 Task: Add Bratwurst Pork Sausage Links to the cart.
Action: Mouse moved to (20, 134)
Screenshot: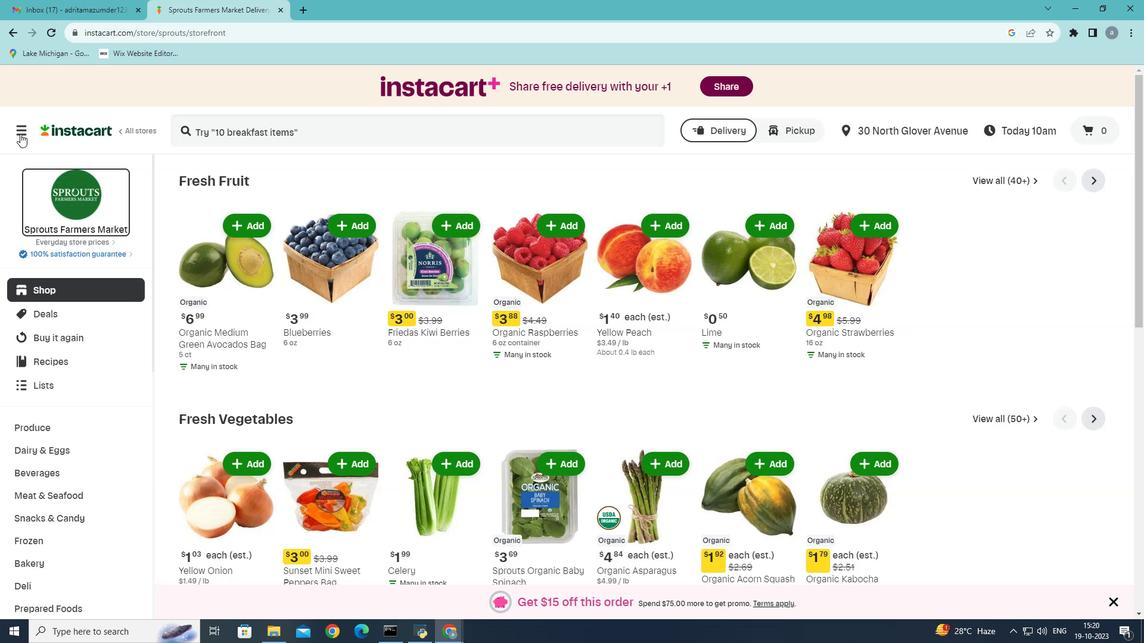 
Action: Mouse pressed left at (20, 134)
Screenshot: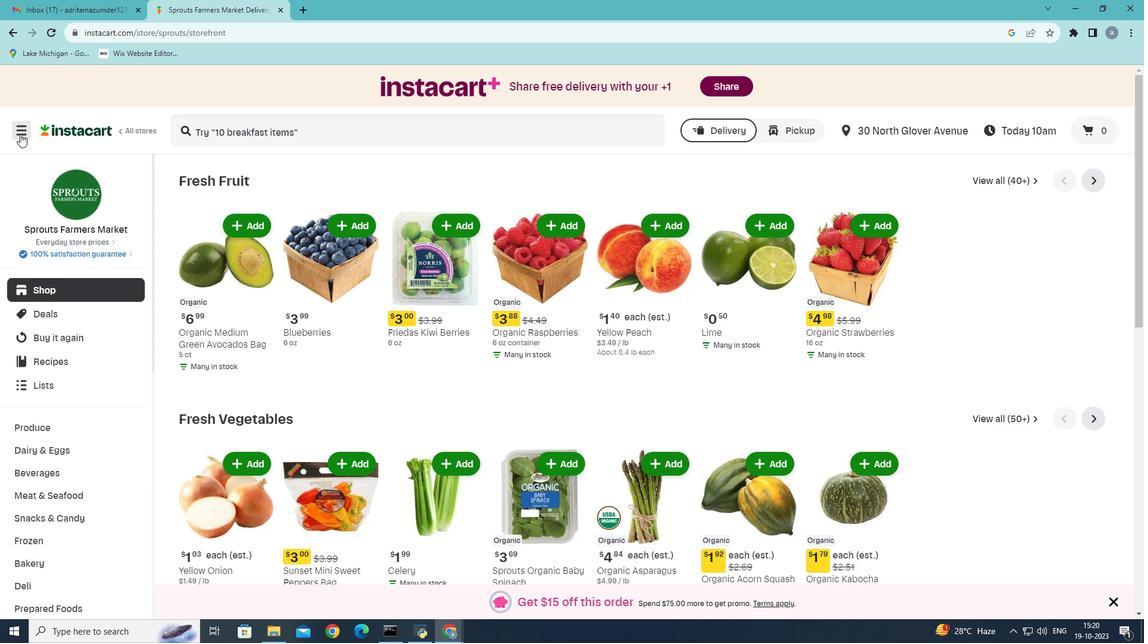 
Action: Mouse moved to (41, 345)
Screenshot: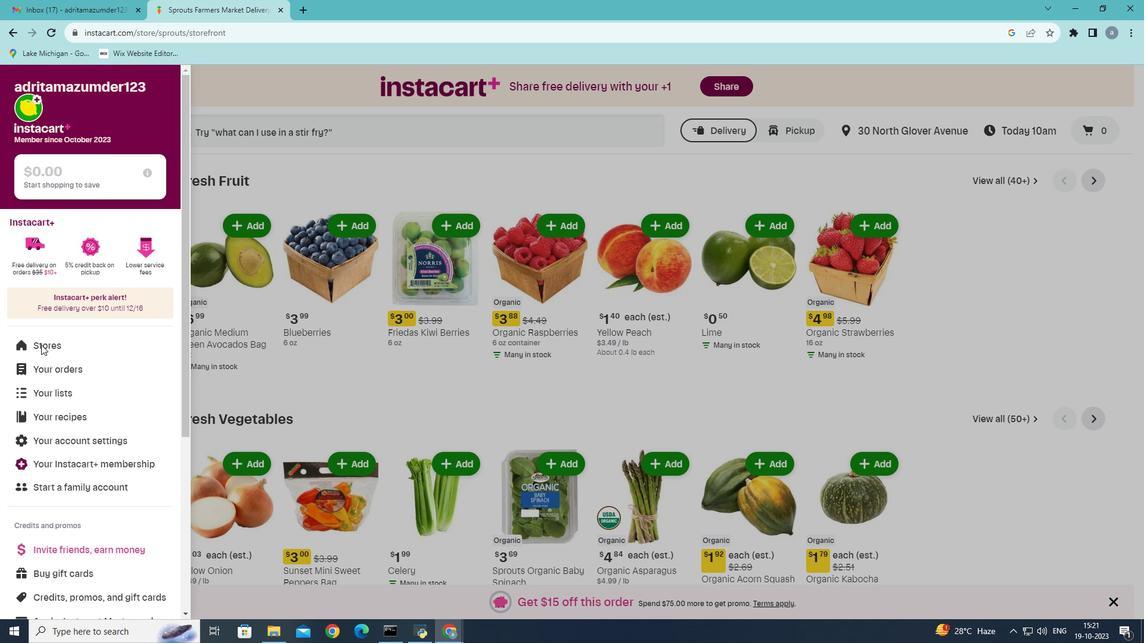 
Action: Mouse pressed left at (41, 345)
Screenshot: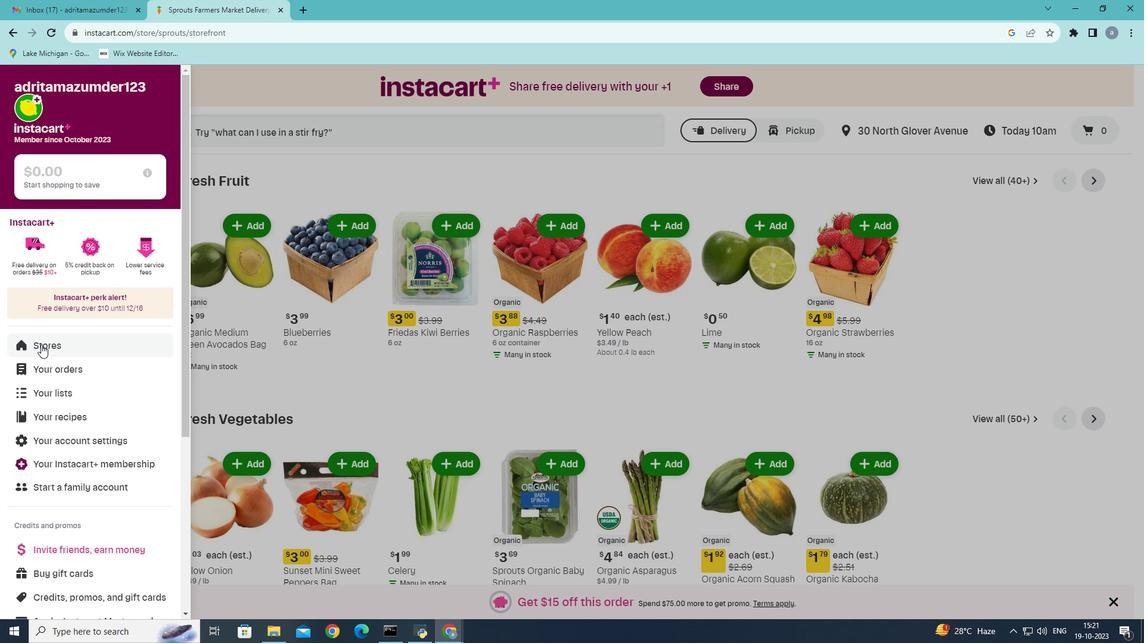 
Action: Mouse moved to (278, 128)
Screenshot: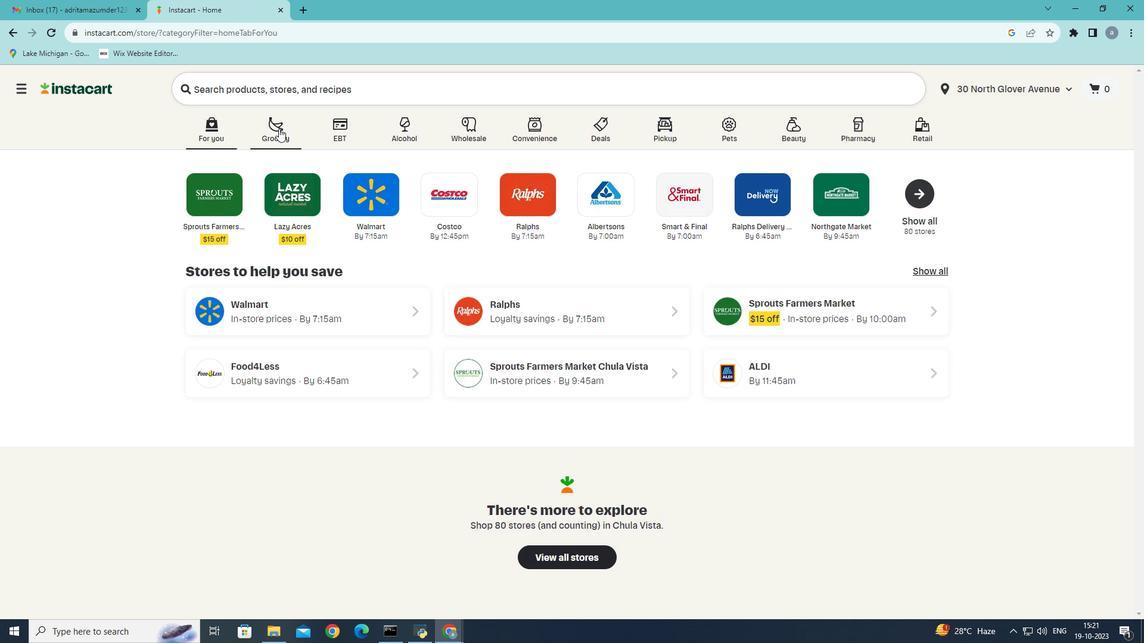 
Action: Mouse pressed left at (278, 128)
Screenshot: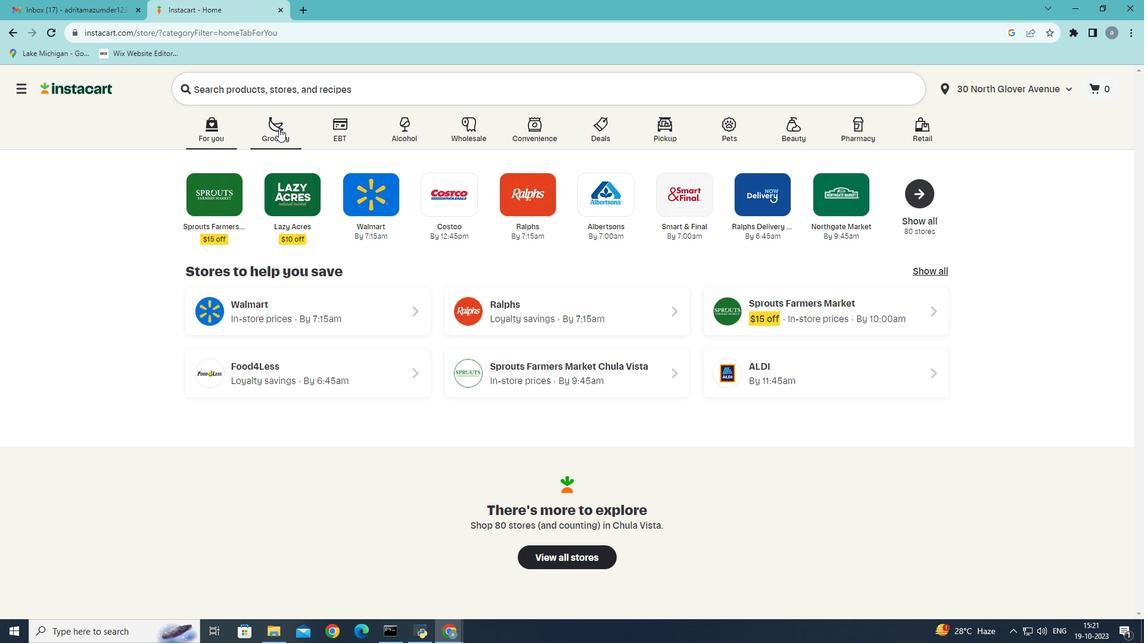 
Action: Mouse moved to (236, 357)
Screenshot: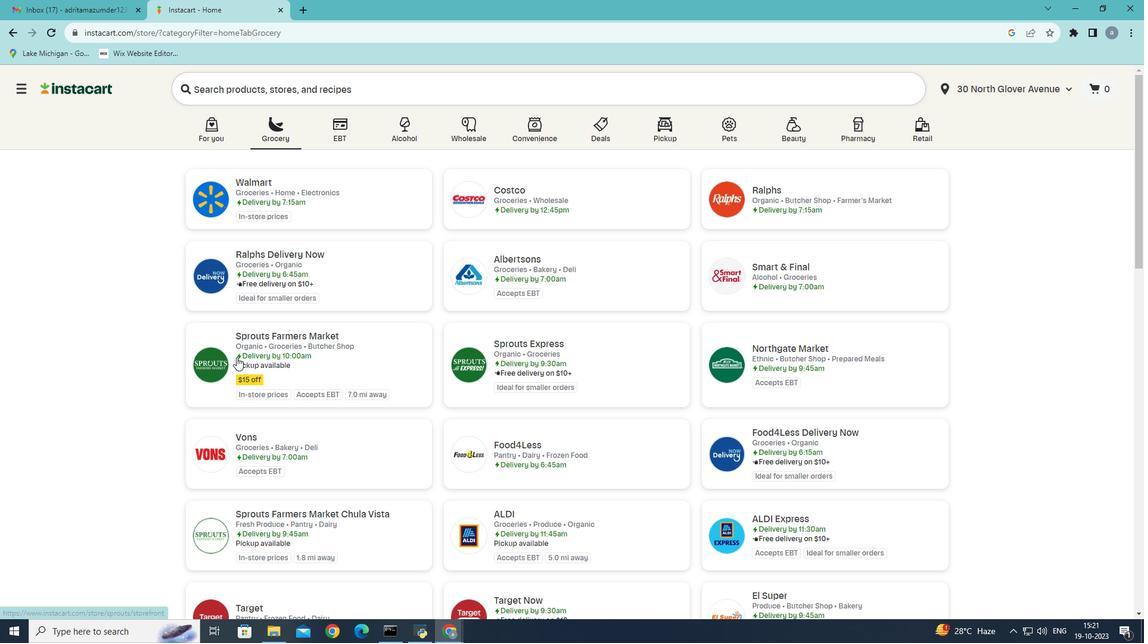 
Action: Mouse pressed left at (236, 357)
Screenshot: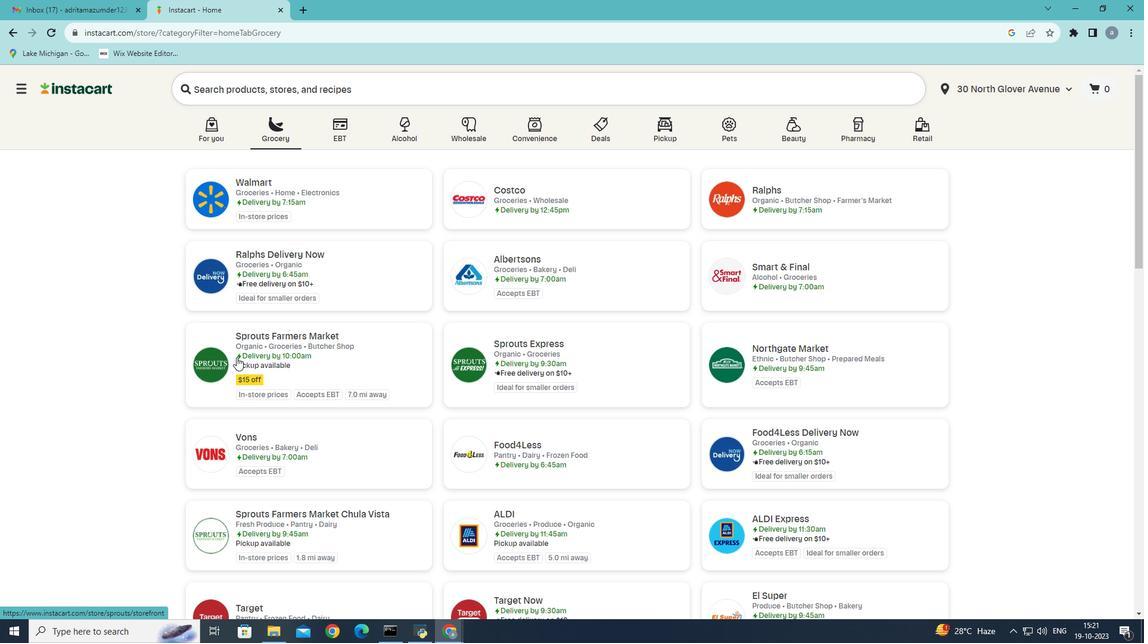 
Action: Mouse moved to (86, 492)
Screenshot: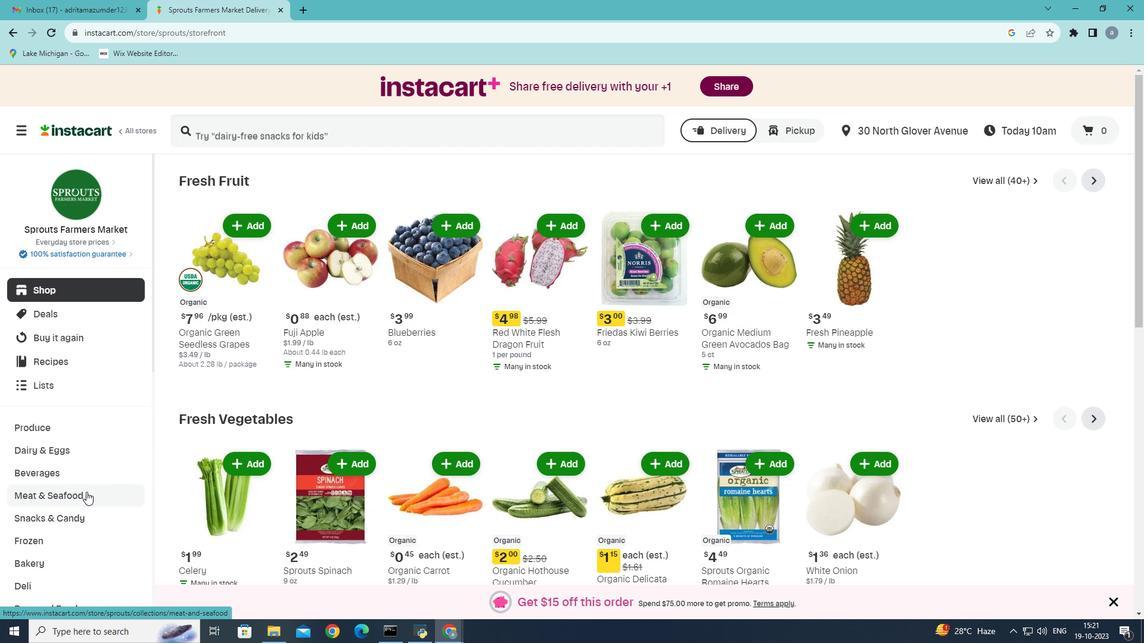 
Action: Mouse pressed left at (86, 492)
Screenshot: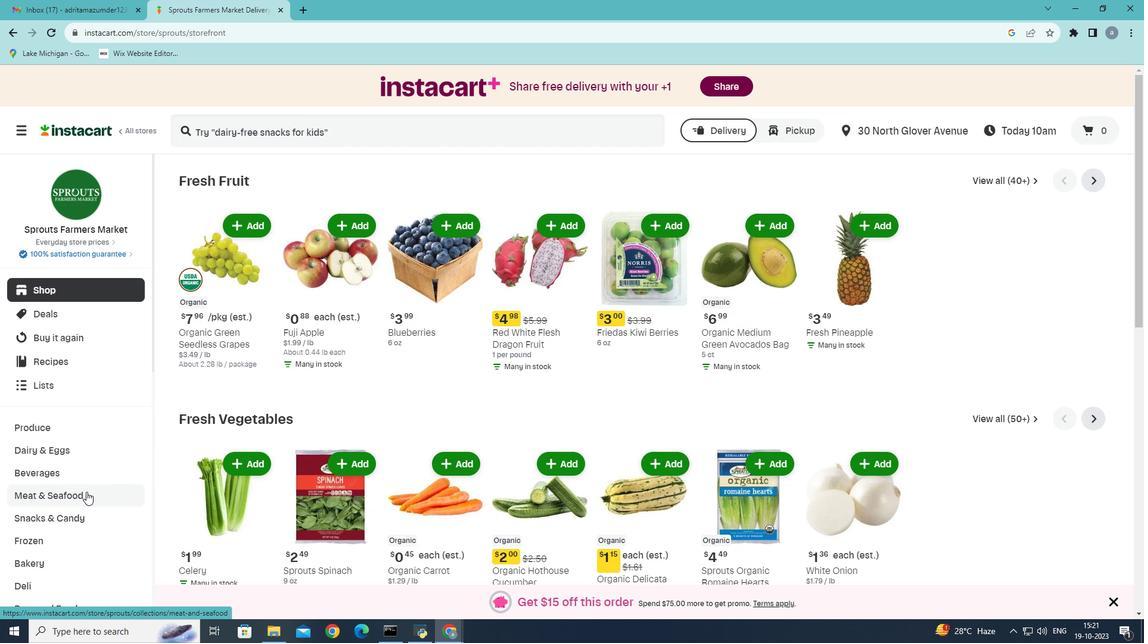 
Action: Mouse pressed left at (86, 492)
Screenshot: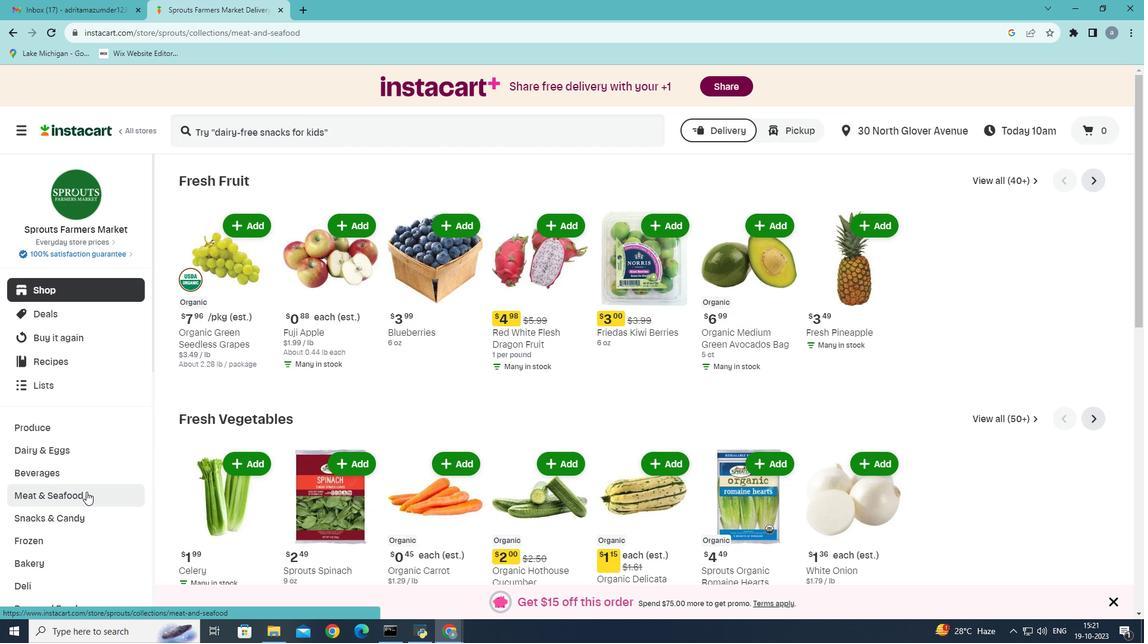 
Action: Mouse moved to (626, 215)
Screenshot: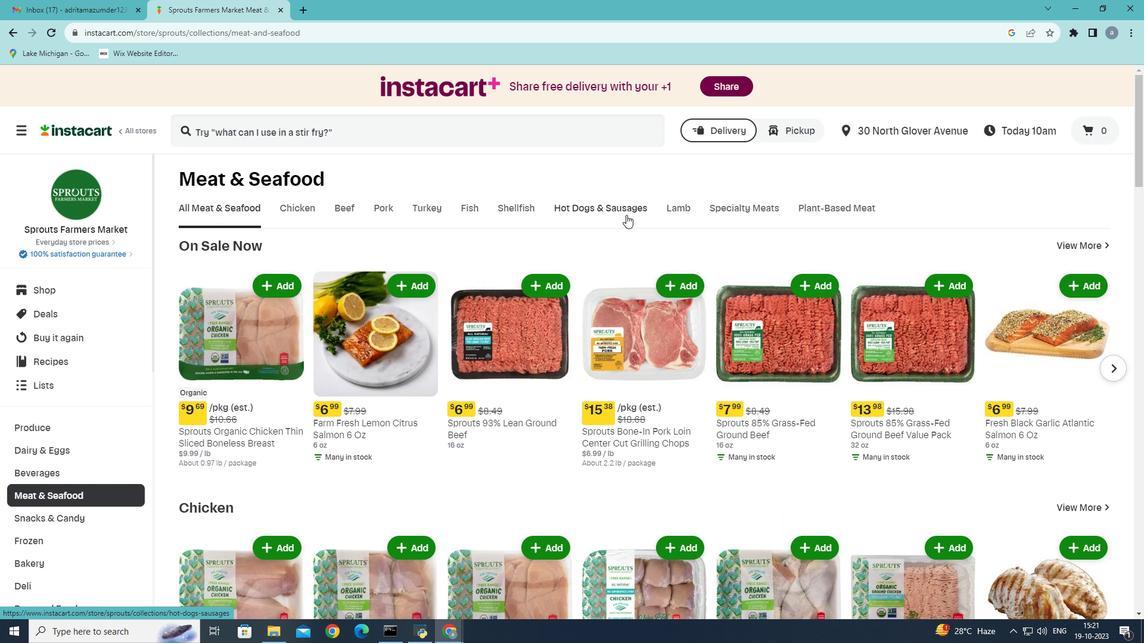 
Action: Mouse pressed left at (626, 215)
Screenshot: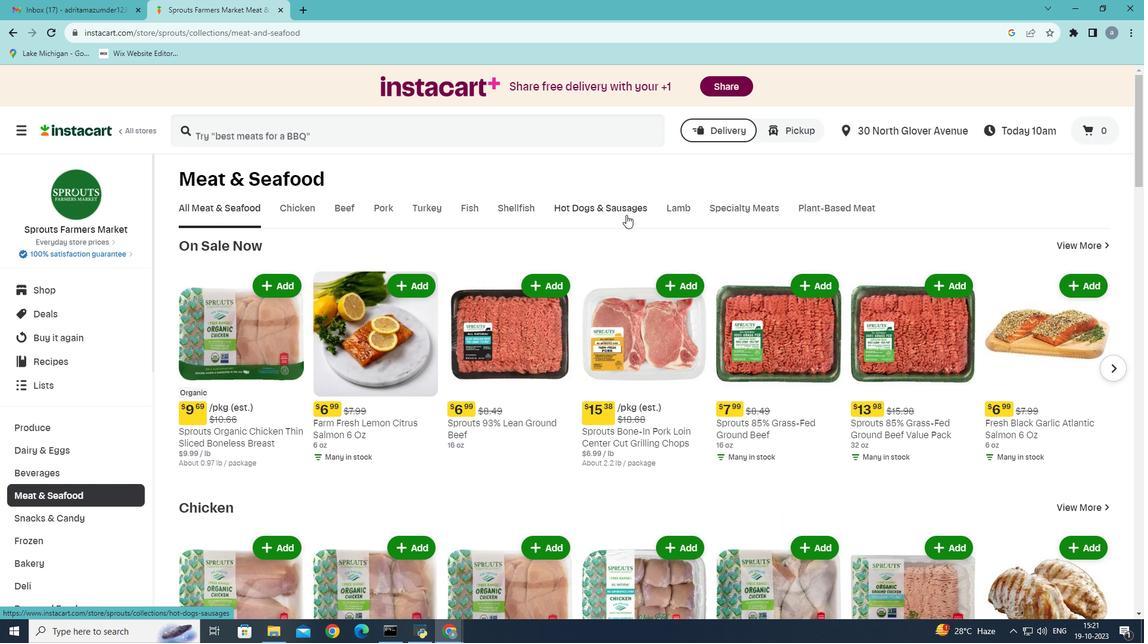 
Action: Mouse moved to (575, 256)
Screenshot: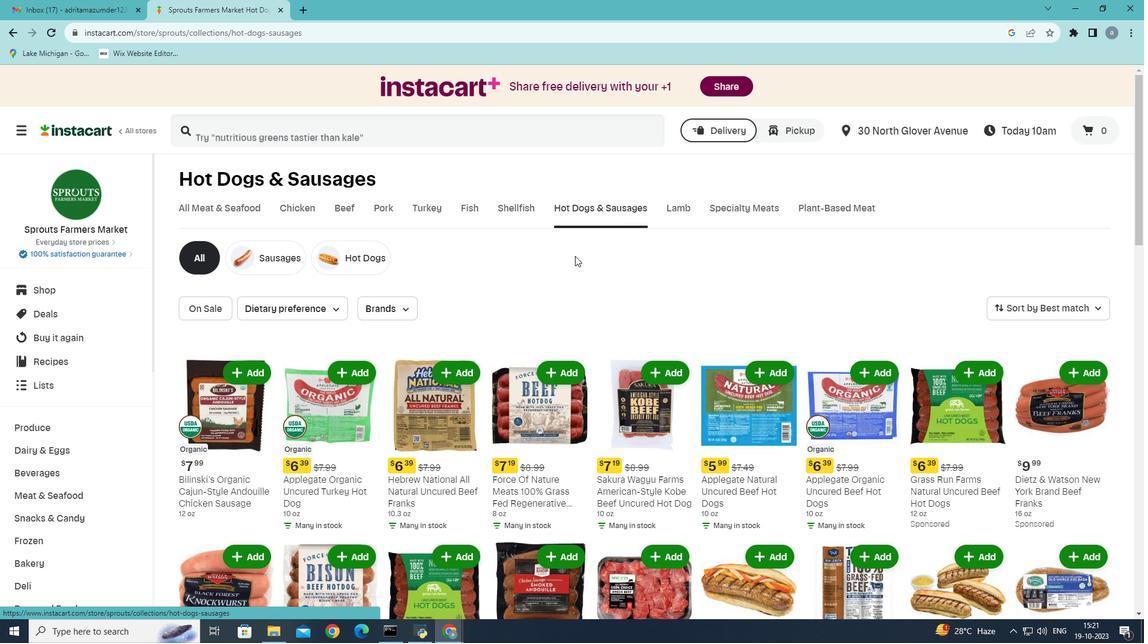 
Action: Mouse scrolled (575, 255) with delta (0, 0)
Screenshot: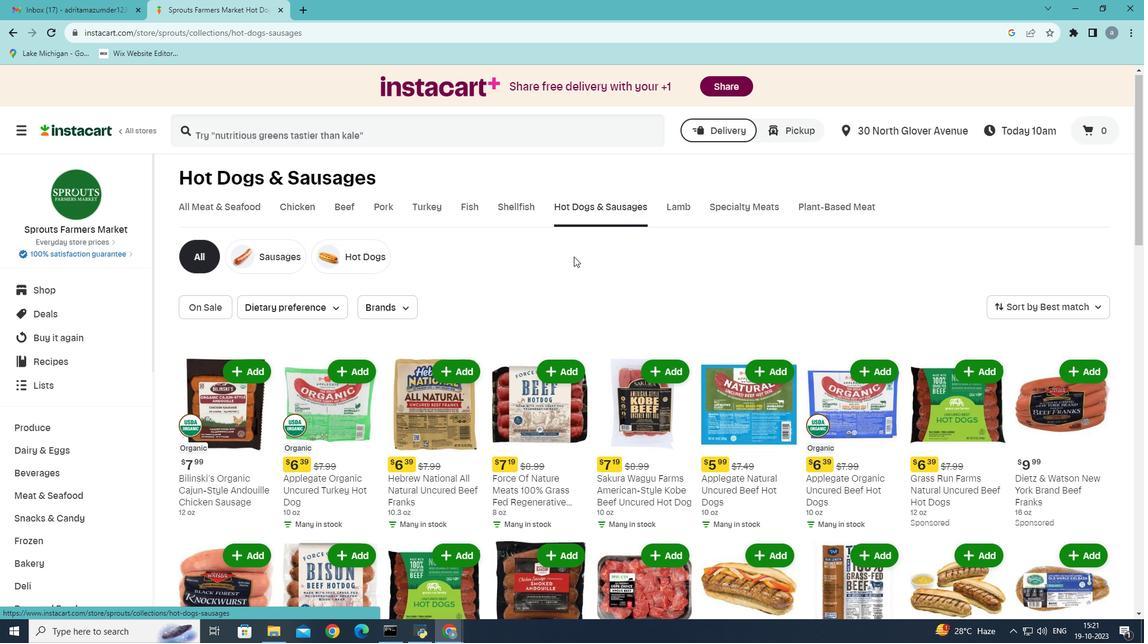 
Action: Mouse moved to (285, 222)
Screenshot: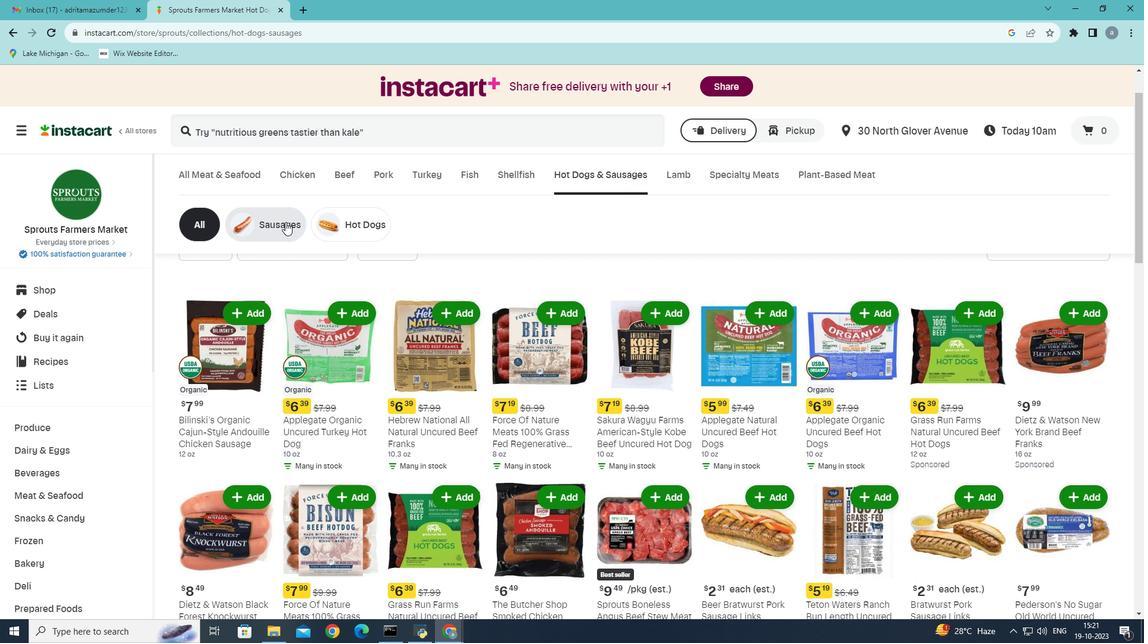 
Action: Mouse pressed left at (285, 222)
Screenshot: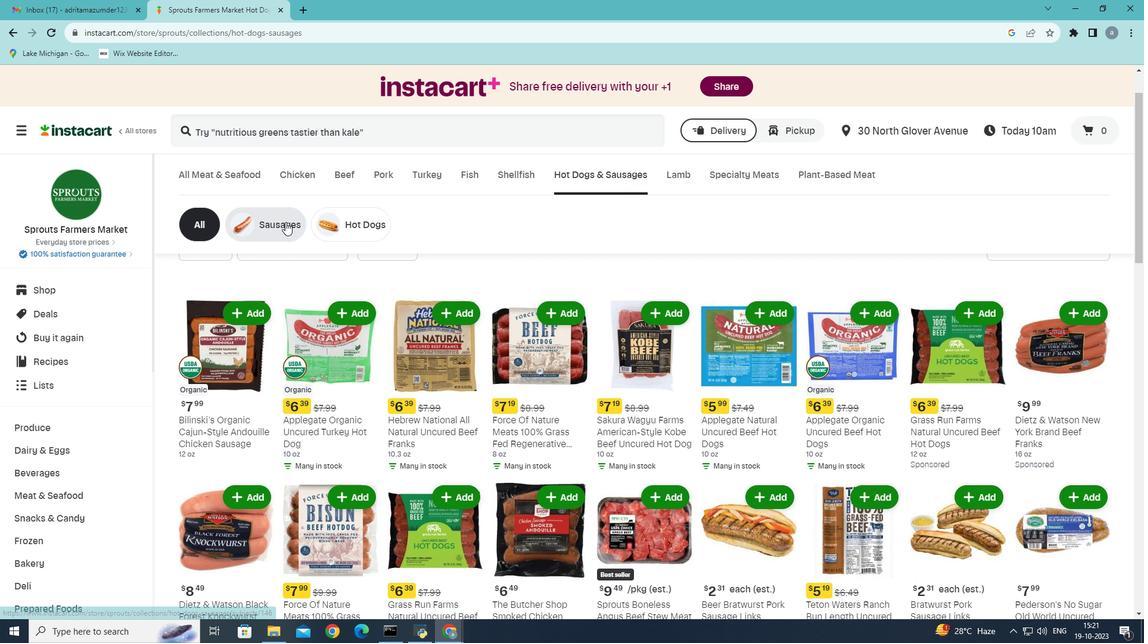 
Action: Mouse moved to (554, 215)
Screenshot: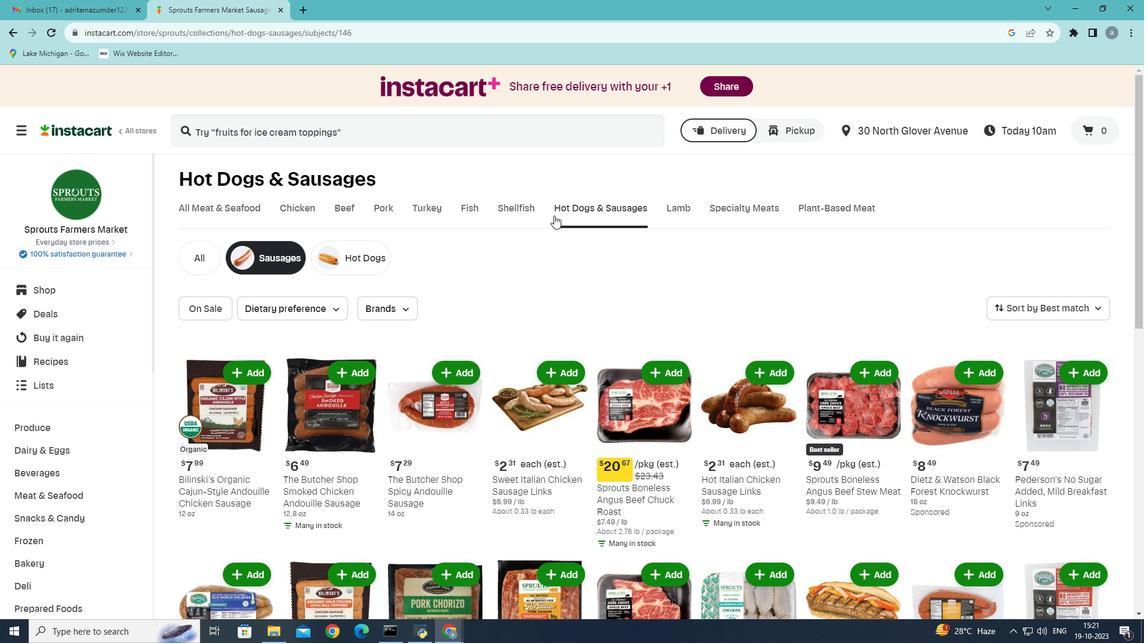
Action: Mouse scrolled (554, 215) with delta (0, 0)
Screenshot: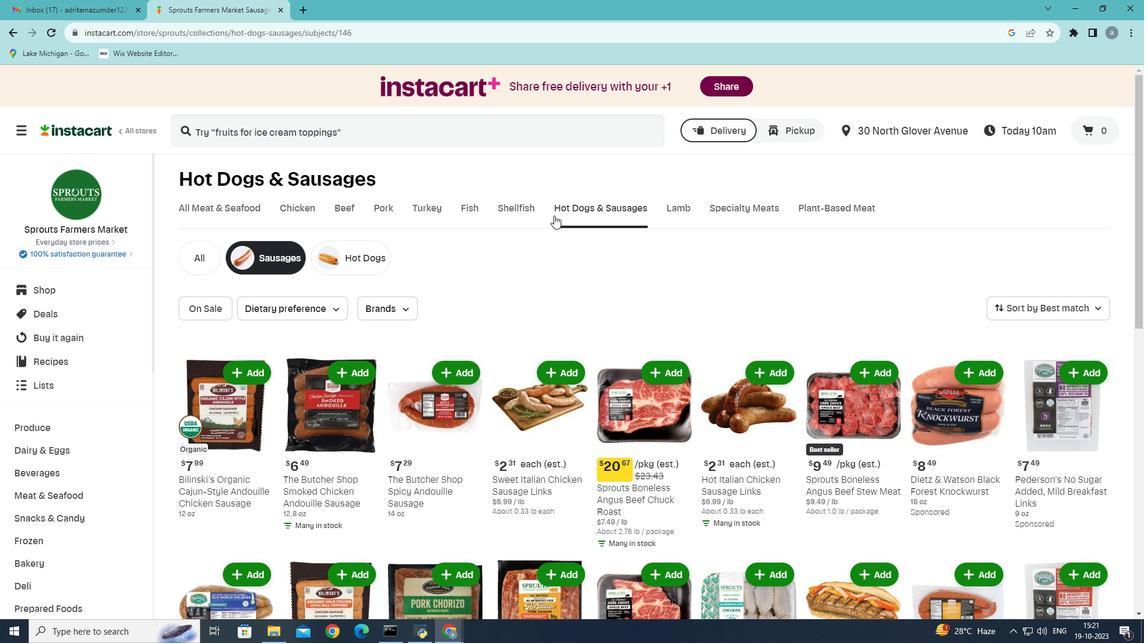
Action: Mouse moved to (559, 210)
Screenshot: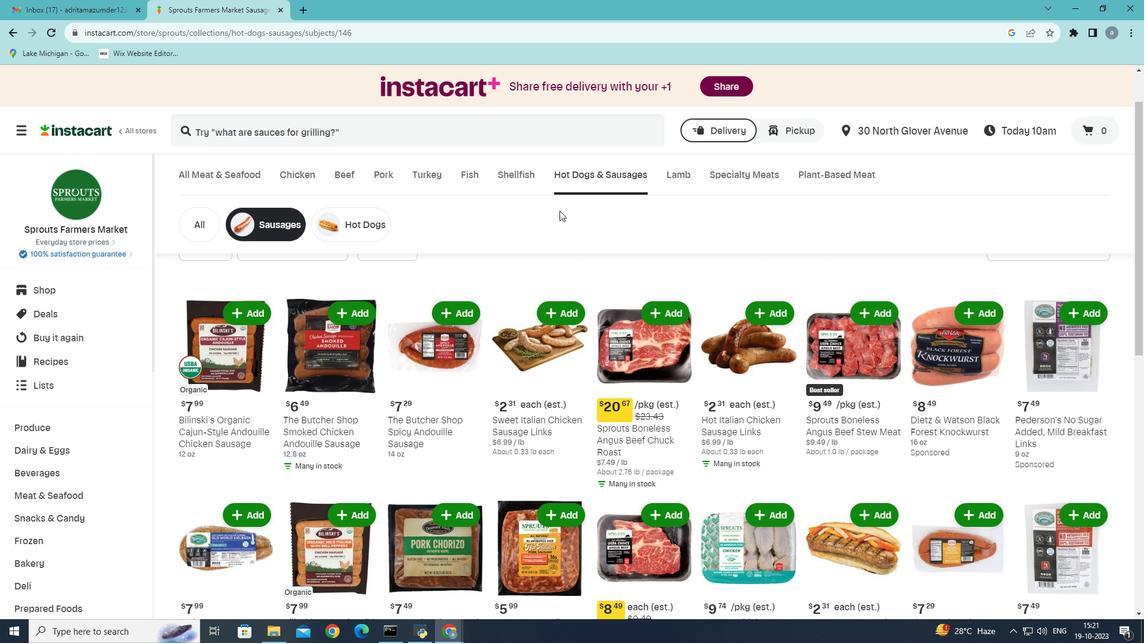 
Action: Mouse scrolled (559, 210) with delta (0, 0)
Screenshot: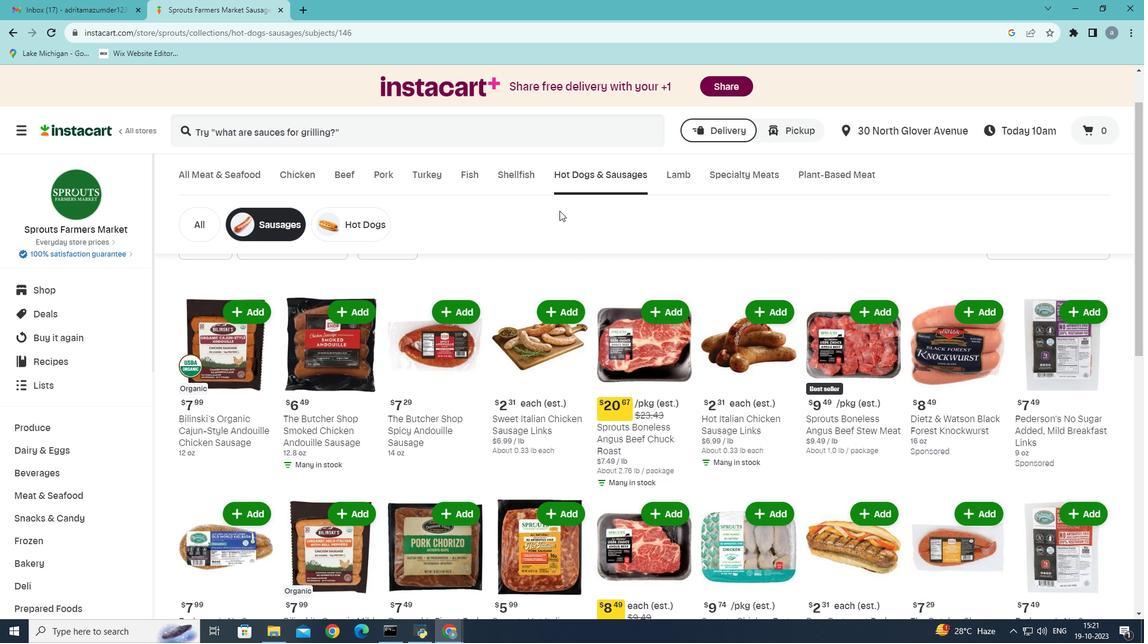 
Action: Mouse scrolled (559, 210) with delta (0, 0)
Screenshot: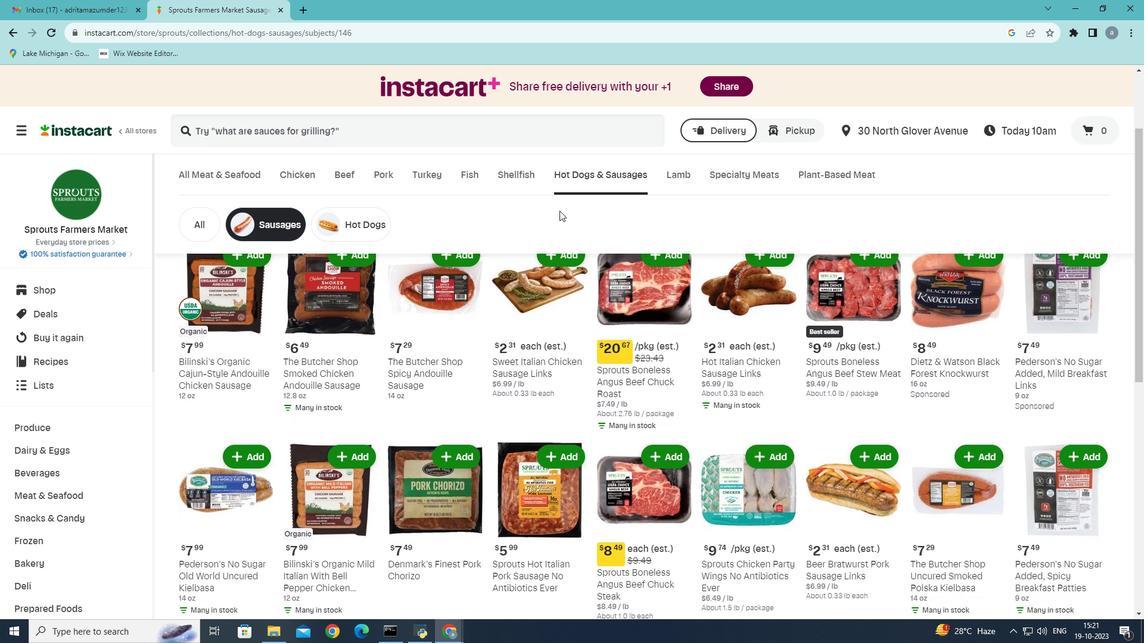 
Action: Mouse scrolled (559, 210) with delta (0, 0)
Screenshot: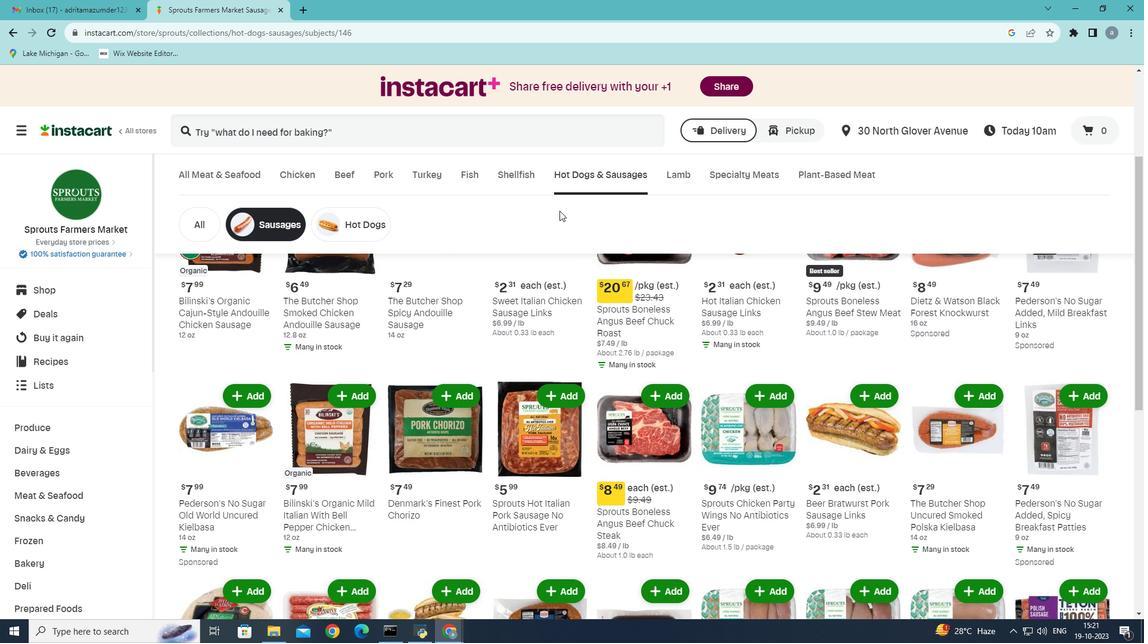 
Action: Mouse moved to (560, 210)
Screenshot: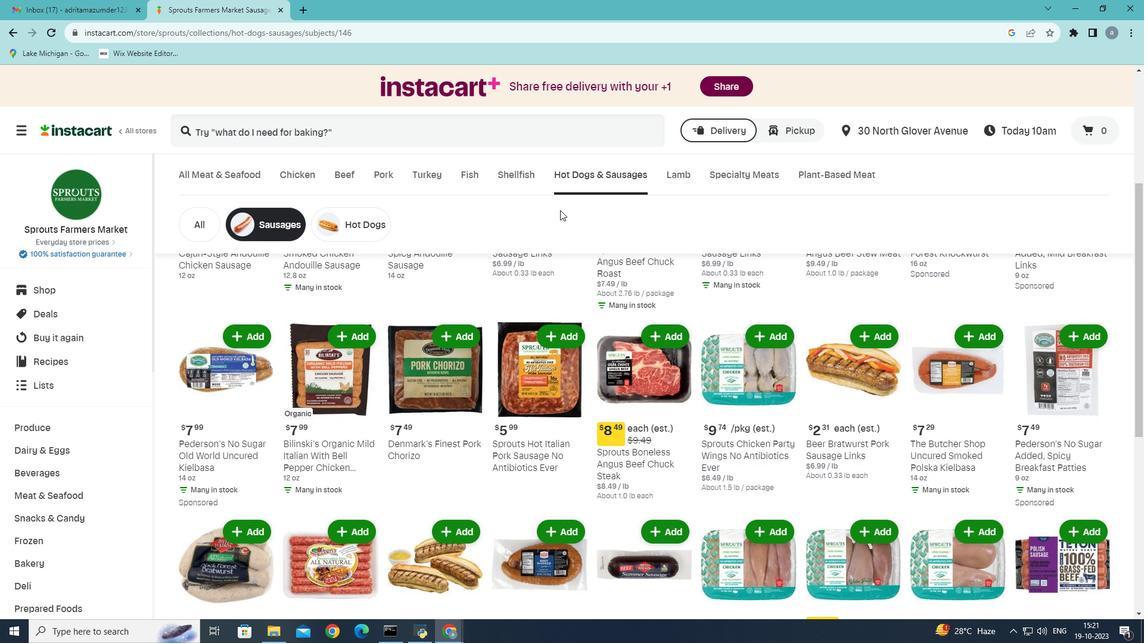 
Action: Mouse scrolled (560, 209) with delta (0, 0)
Screenshot: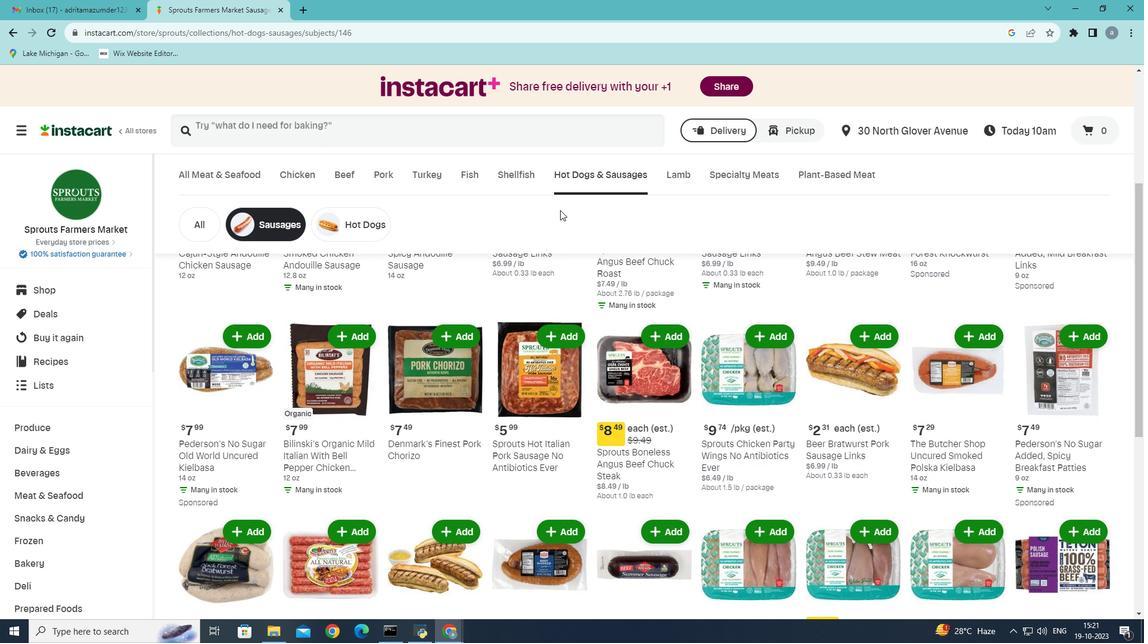 
Action: Mouse scrolled (560, 209) with delta (0, 0)
Screenshot: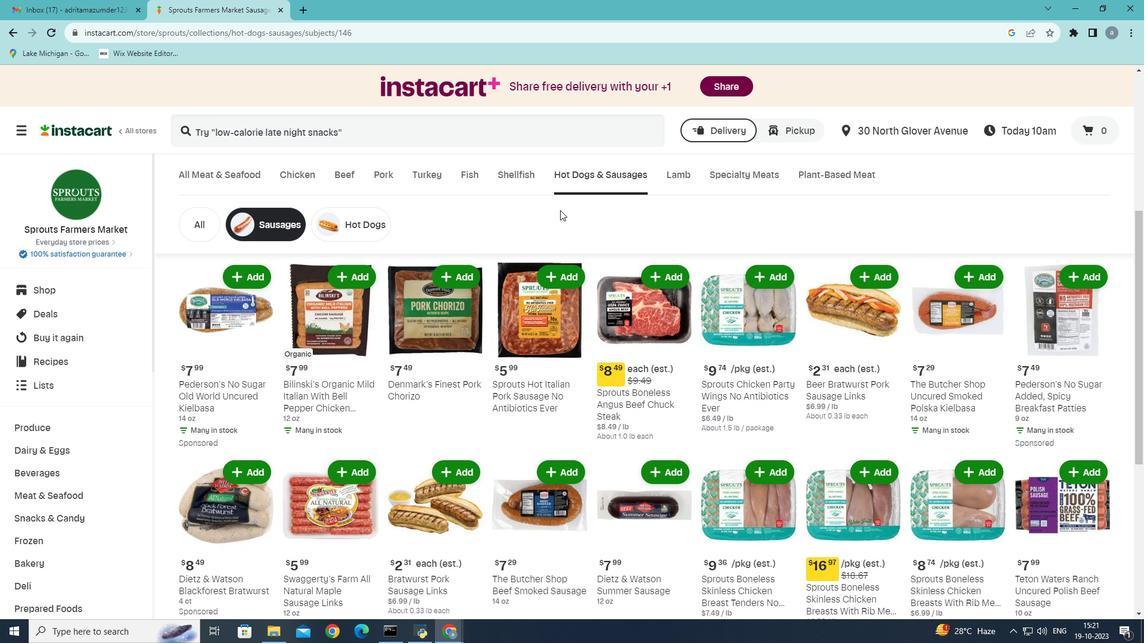 
Action: Mouse scrolled (560, 209) with delta (0, 0)
Screenshot: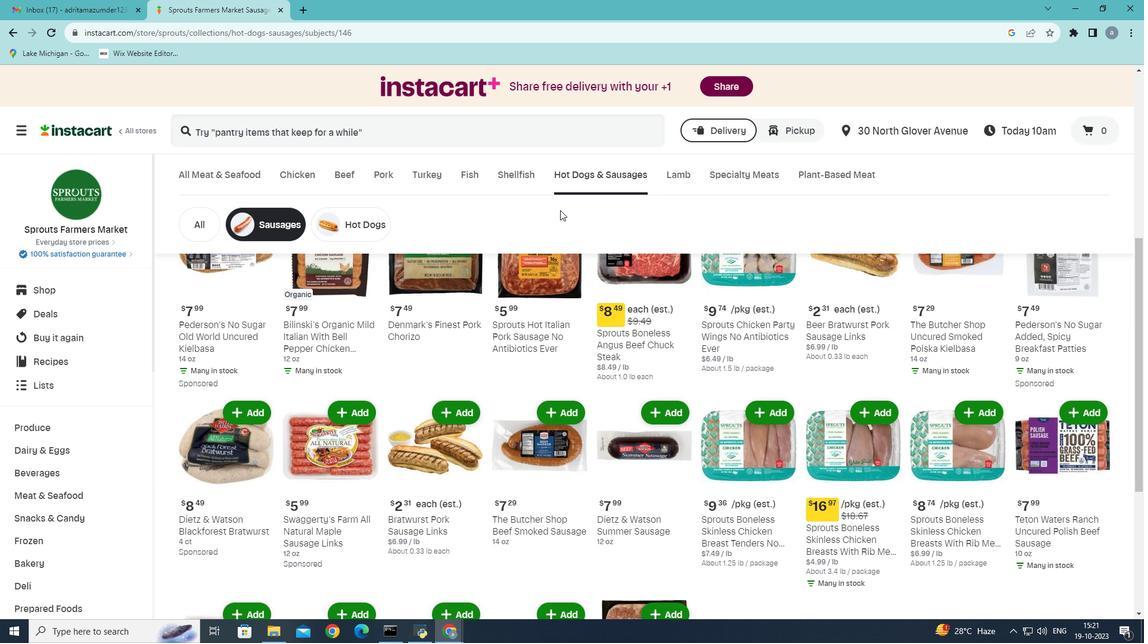 
Action: Mouse moved to (452, 352)
Screenshot: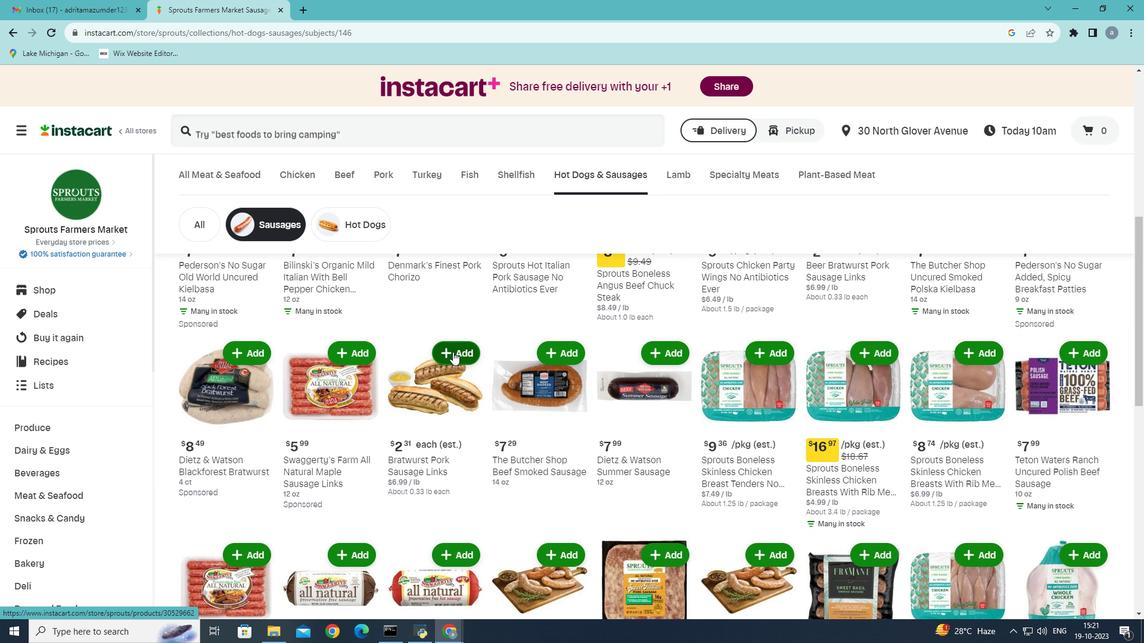 
Action: Mouse pressed left at (452, 352)
Screenshot: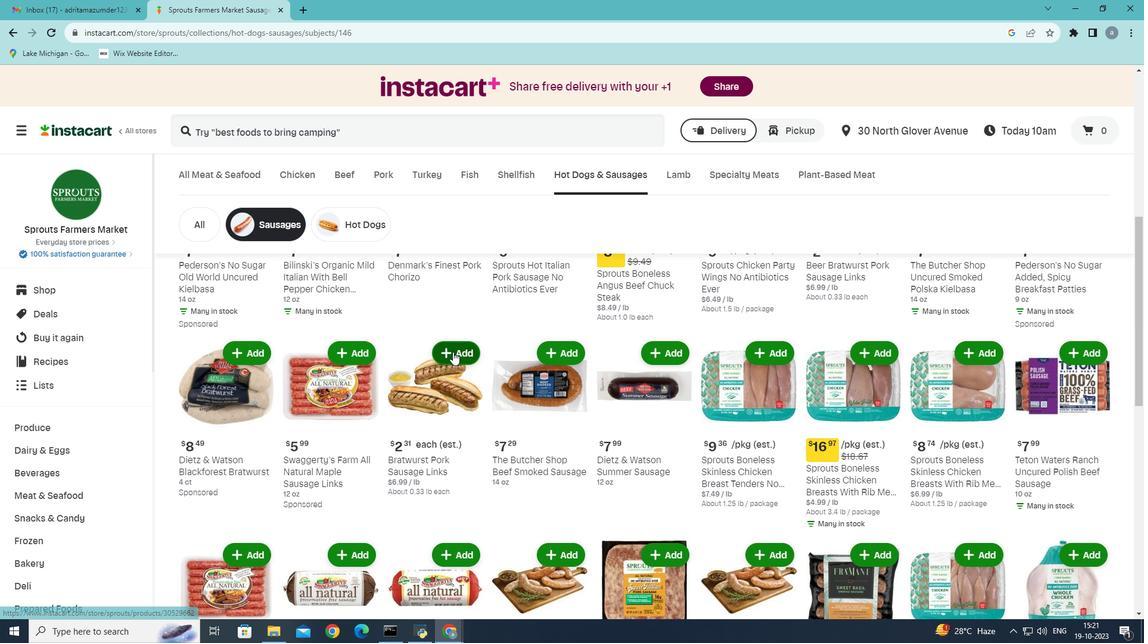 
Action: Mouse moved to (240, 246)
Screenshot: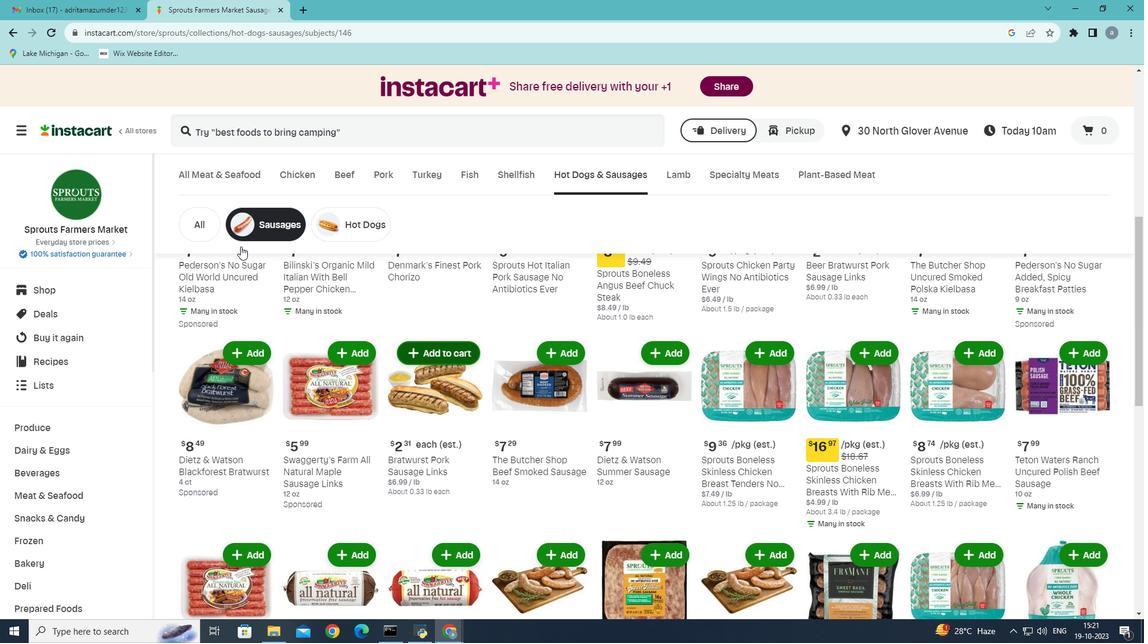 
